 Task: Select the workspace "Agenda".
Action: Mouse moved to (357, 267)
Screenshot: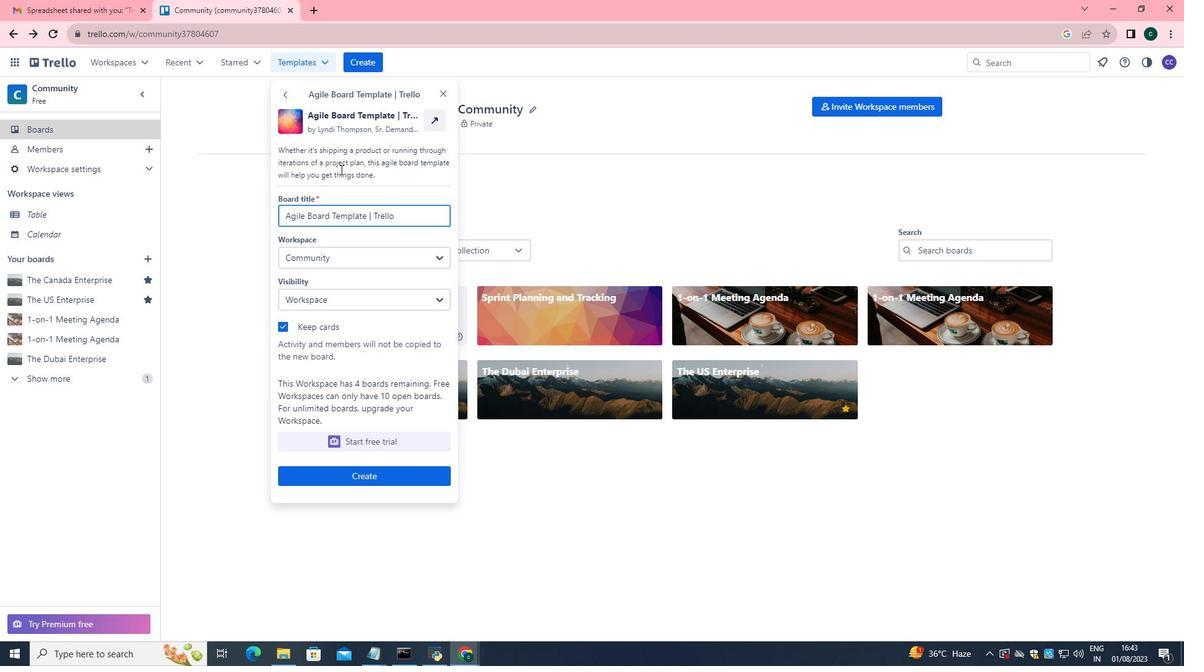 
Action: Mouse pressed left at (357, 267)
Screenshot: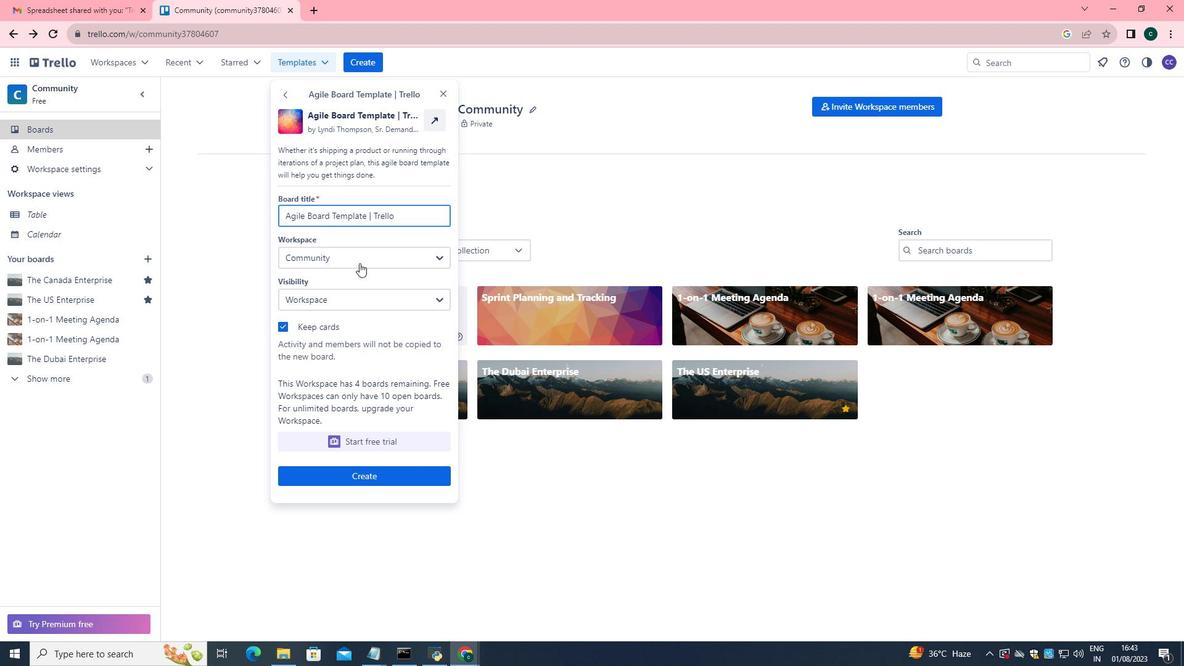 
Action: Mouse moved to (354, 290)
Screenshot: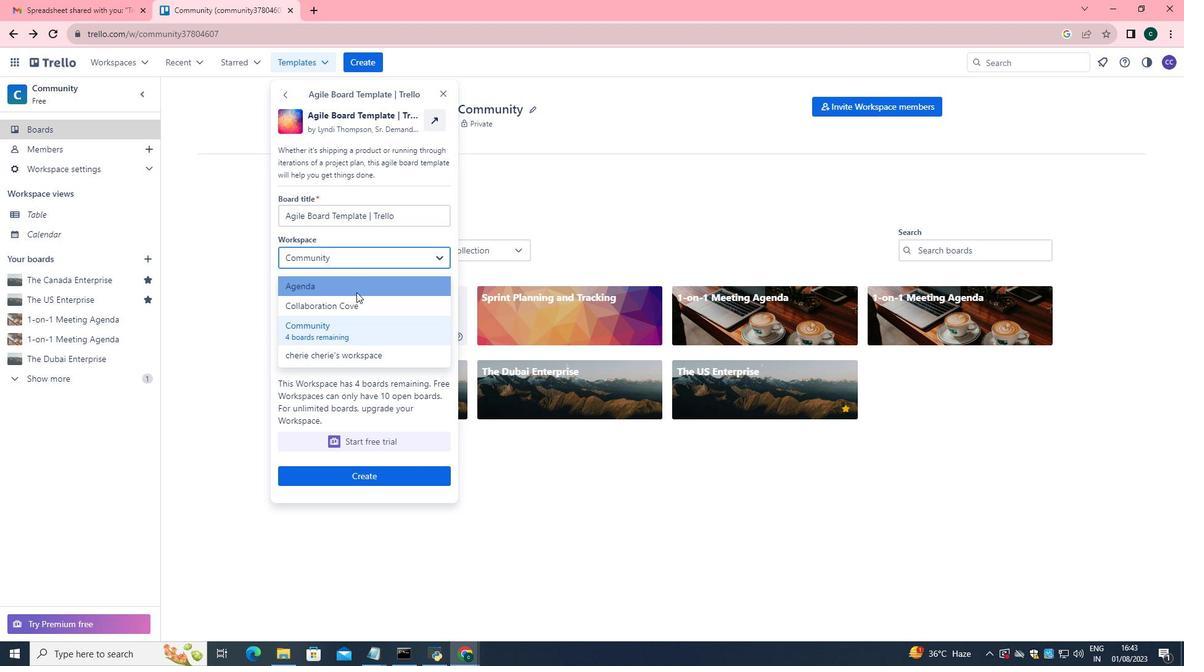
Action: Mouse pressed left at (354, 290)
Screenshot: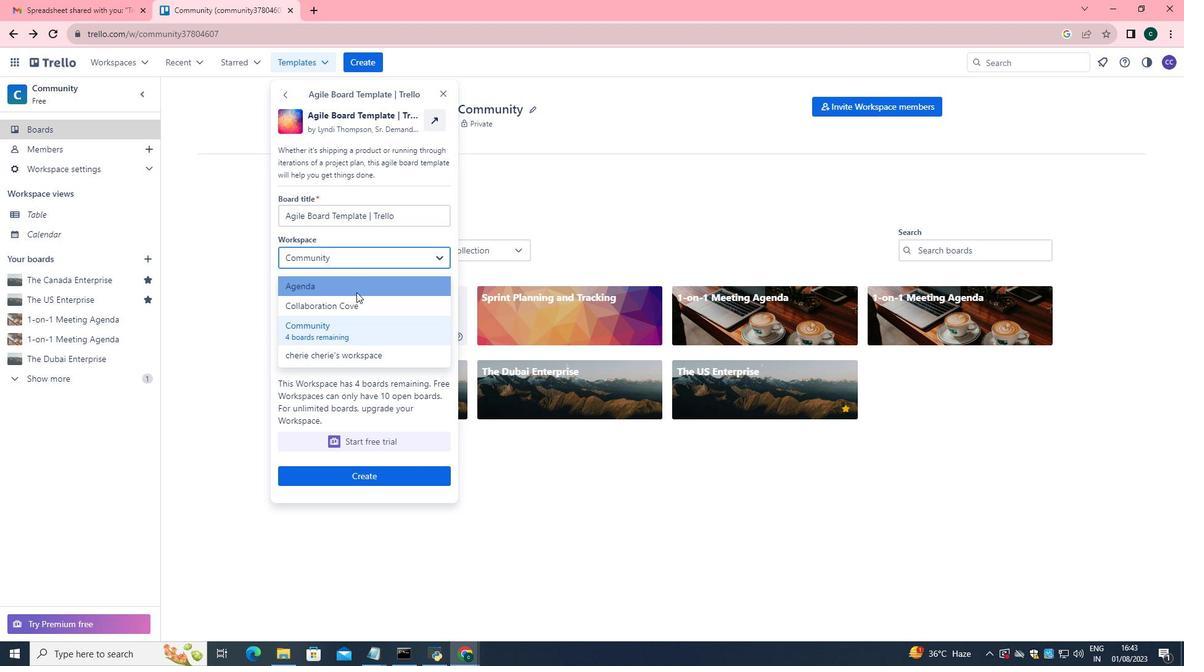 
Action: Mouse moved to (354, 295)
Screenshot: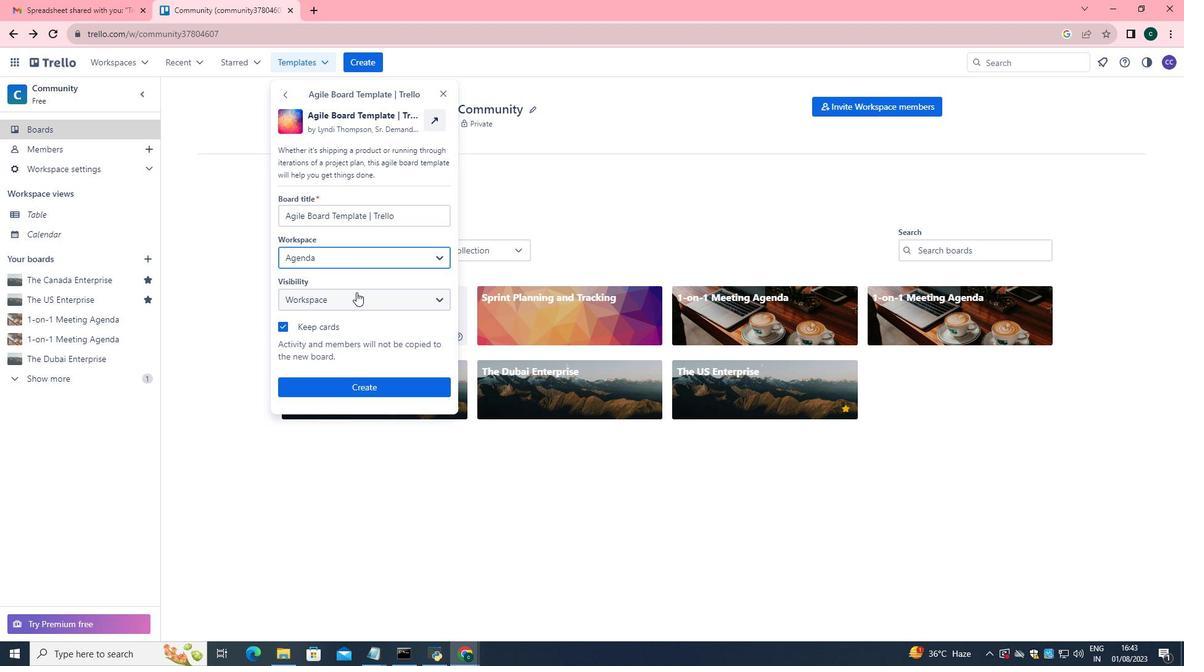 
Action: Mouse pressed left at (354, 295)
Screenshot: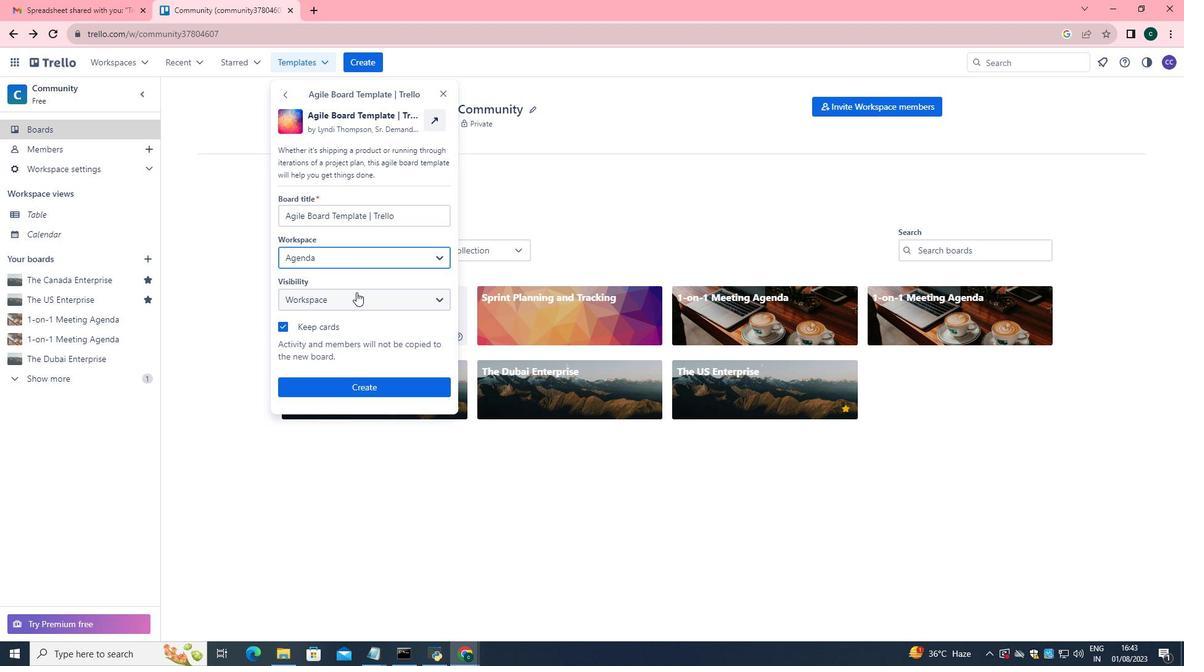 
